 Task: Select a schedule automation every fourth sunday of the month at 04:00 PM.
Action: Mouse moved to (417, 526)
Screenshot: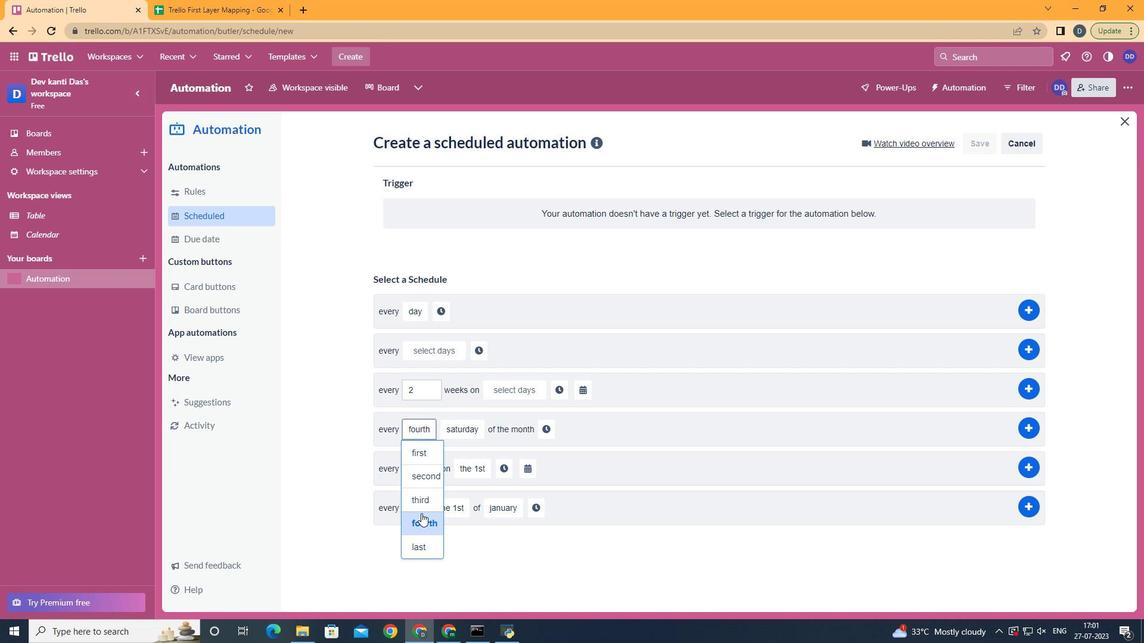 
Action: Mouse pressed left at (417, 526)
Screenshot: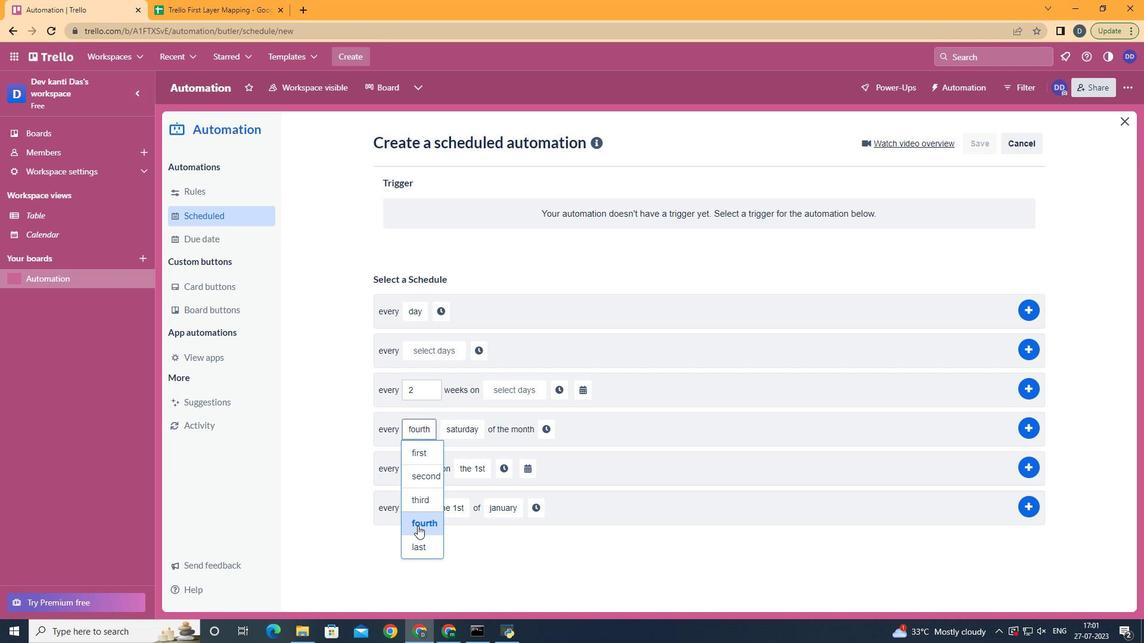 
Action: Mouse moved to (463, 593)
Screenshot: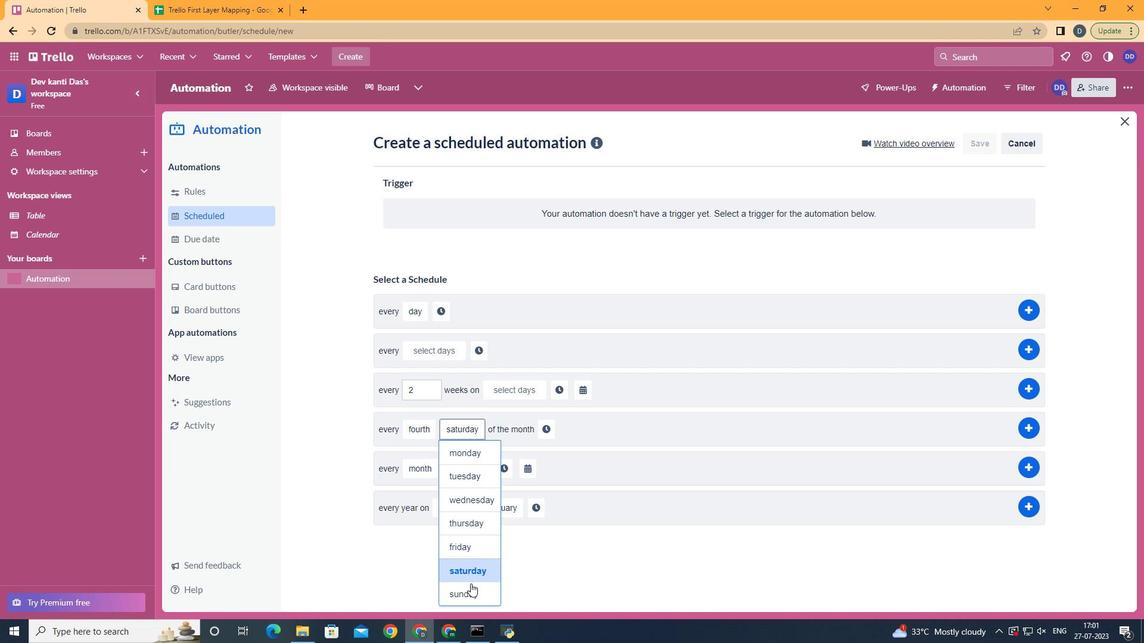 
Action: Mouse pressed left at (463, 593)
Screenshot: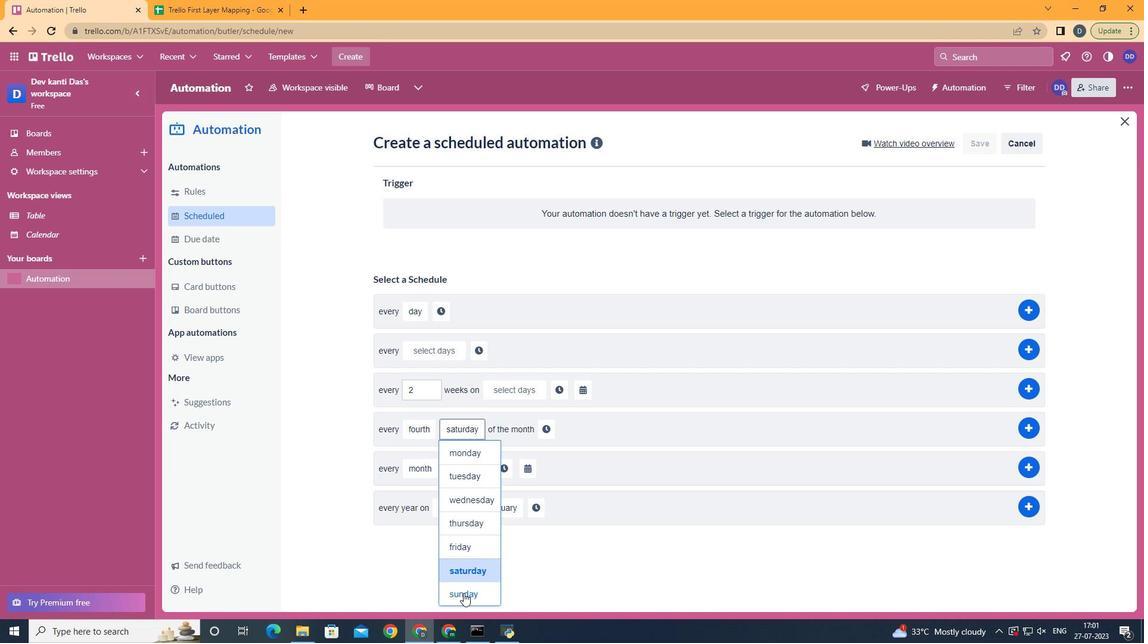
Action: Mouse moved to (544, 429)
Screenshot: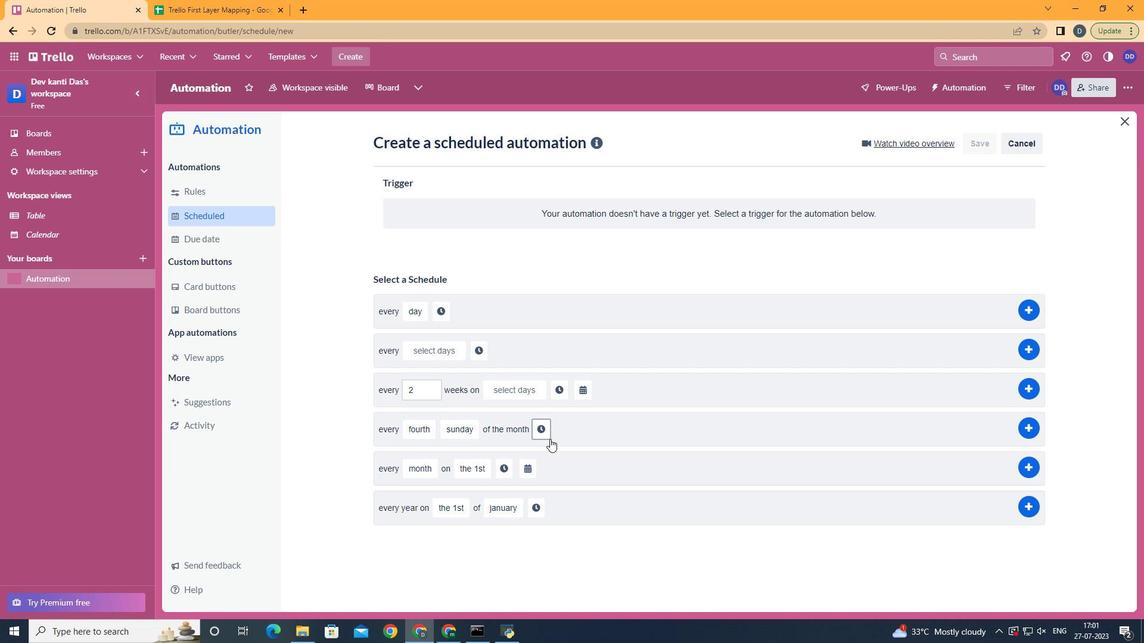 
Action: Mouse pressed left at (544, 429)
Screenshot: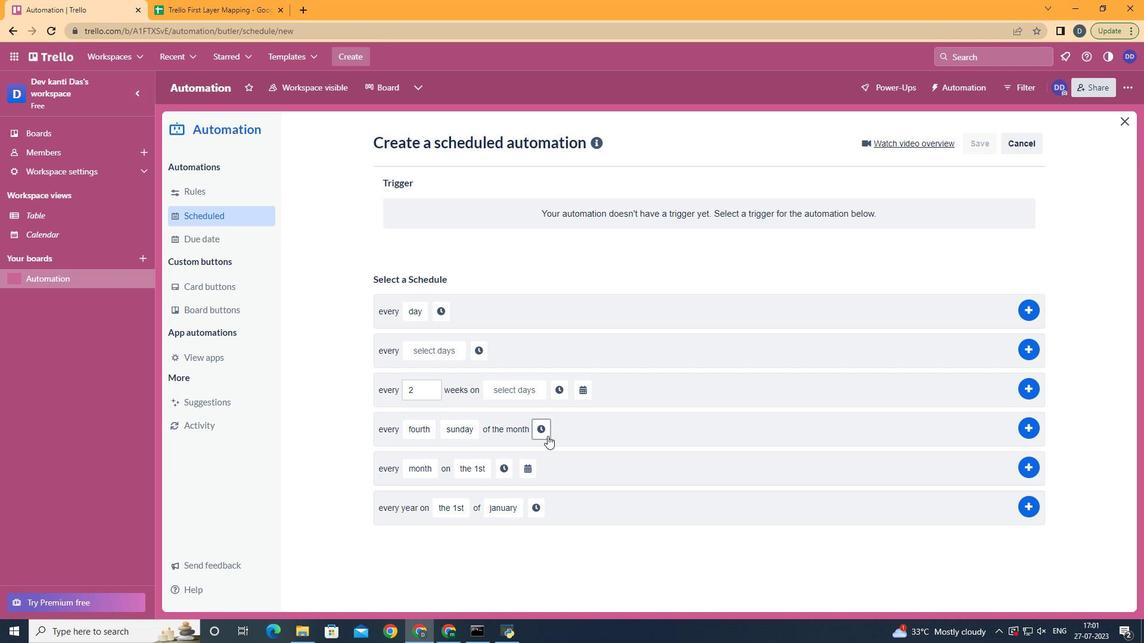 
Action: Mouse moved to (575, 435)
Screenshot: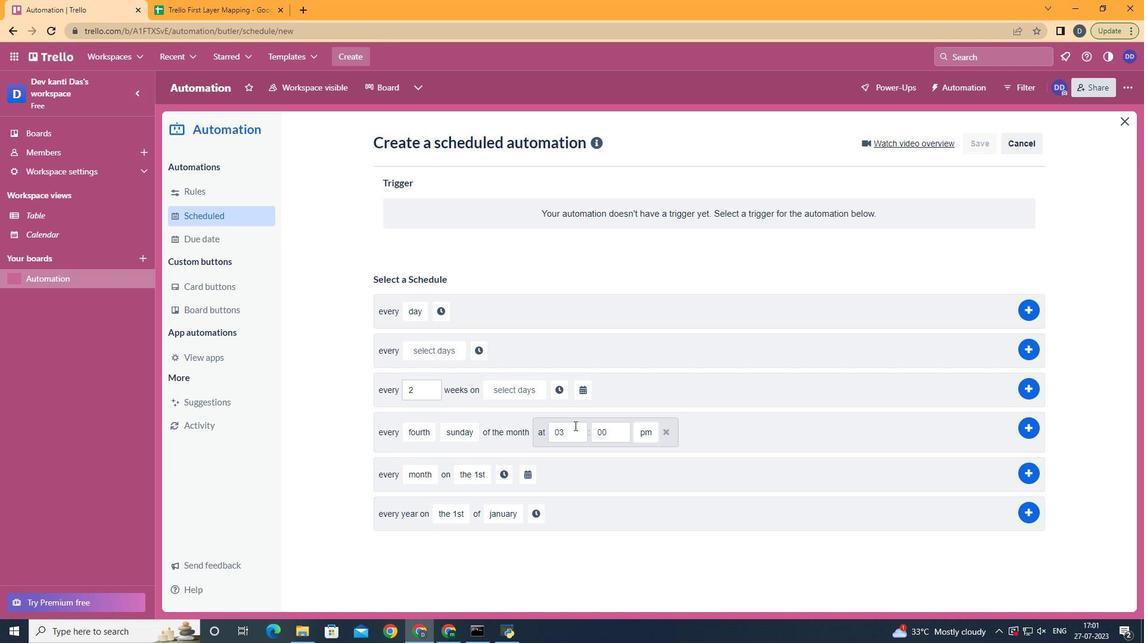 
Action: Mouse pressed left at (575, 435)
Screenshot: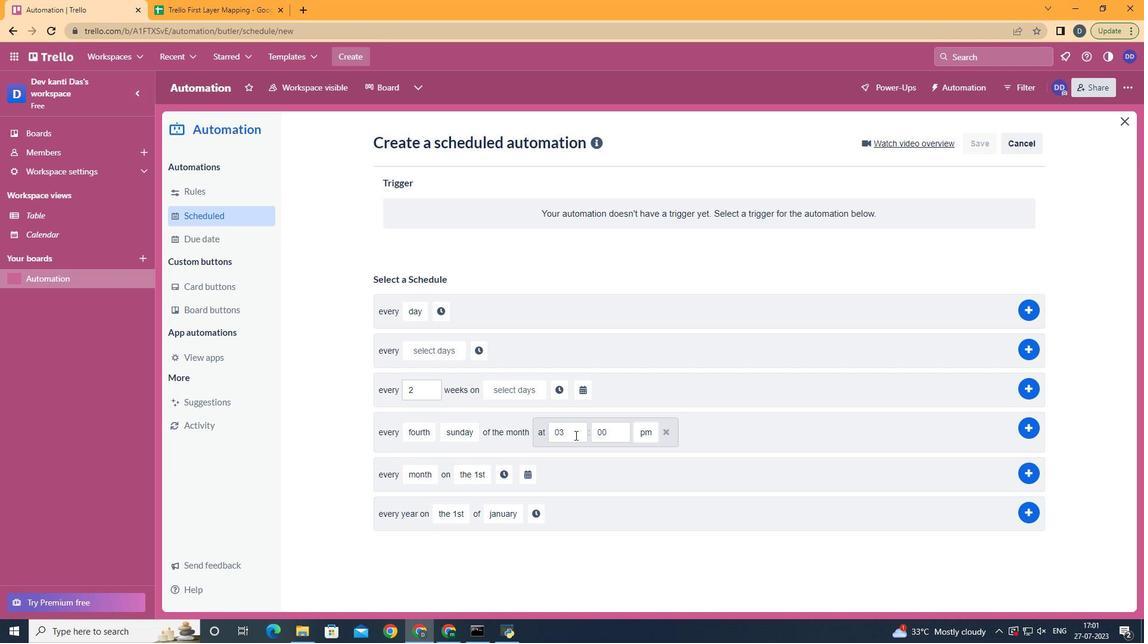 
Action: Mouse moved to (575, 435)
Screenshot: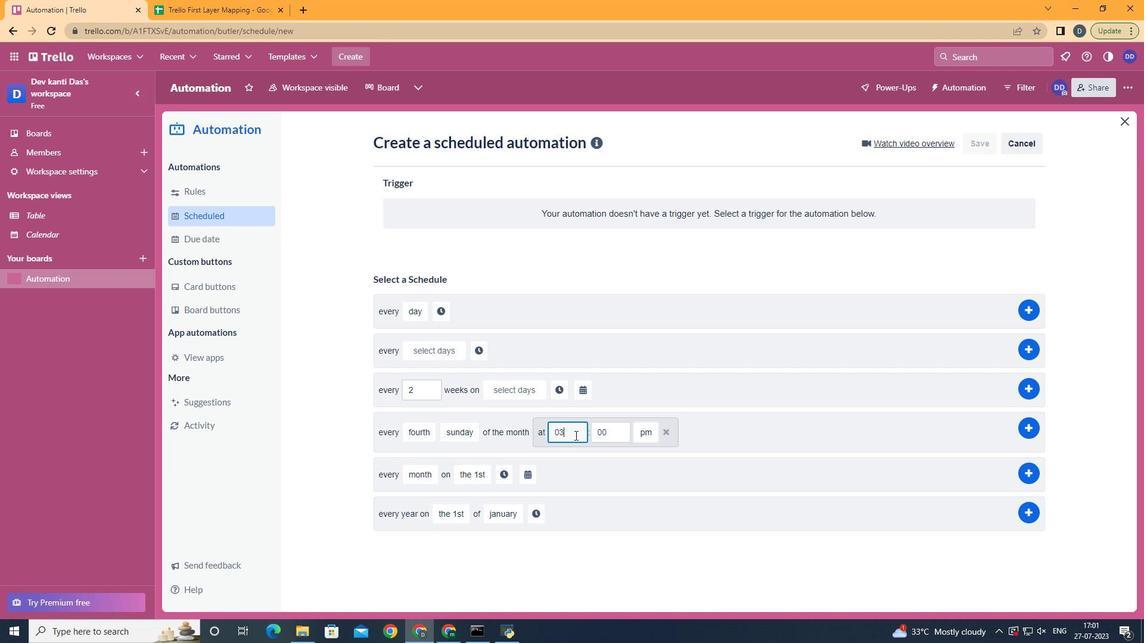 
Action: Key pressed <Key.backspace>4
Screenshot: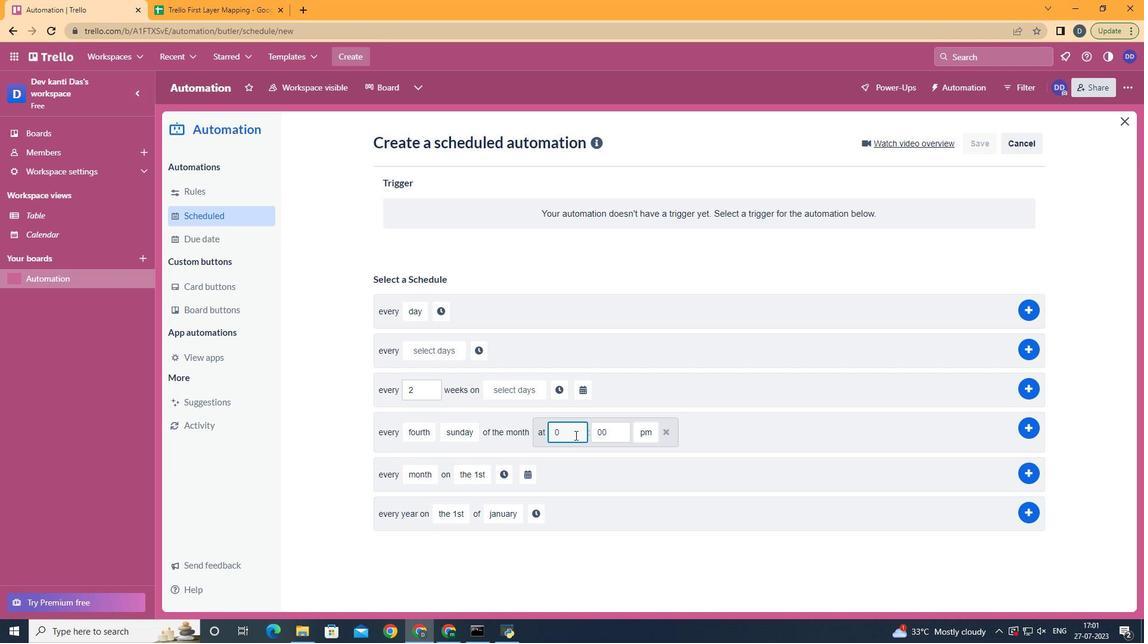 
Action: Mouse moved to (657, 480)
Screenshot: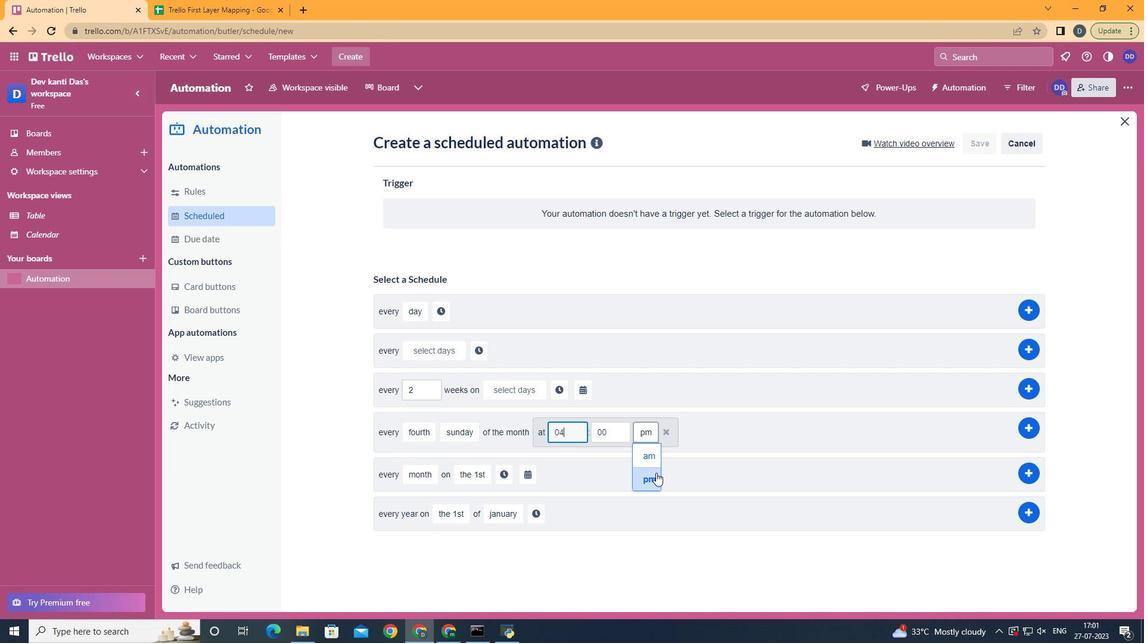 
Action: Mouse pressed left at (657, 480)
Screenshot: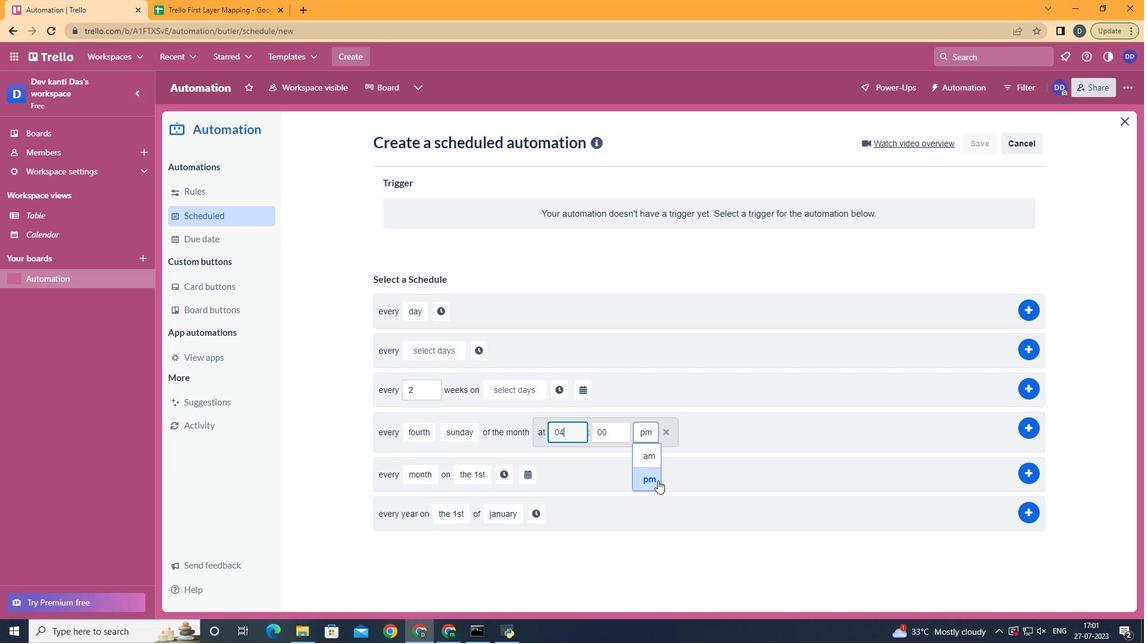 
